 Task: Look for products in the category "Dish Soap" from Store Brand only.
Action: Mouse moved to (755, 285)
Screenshot: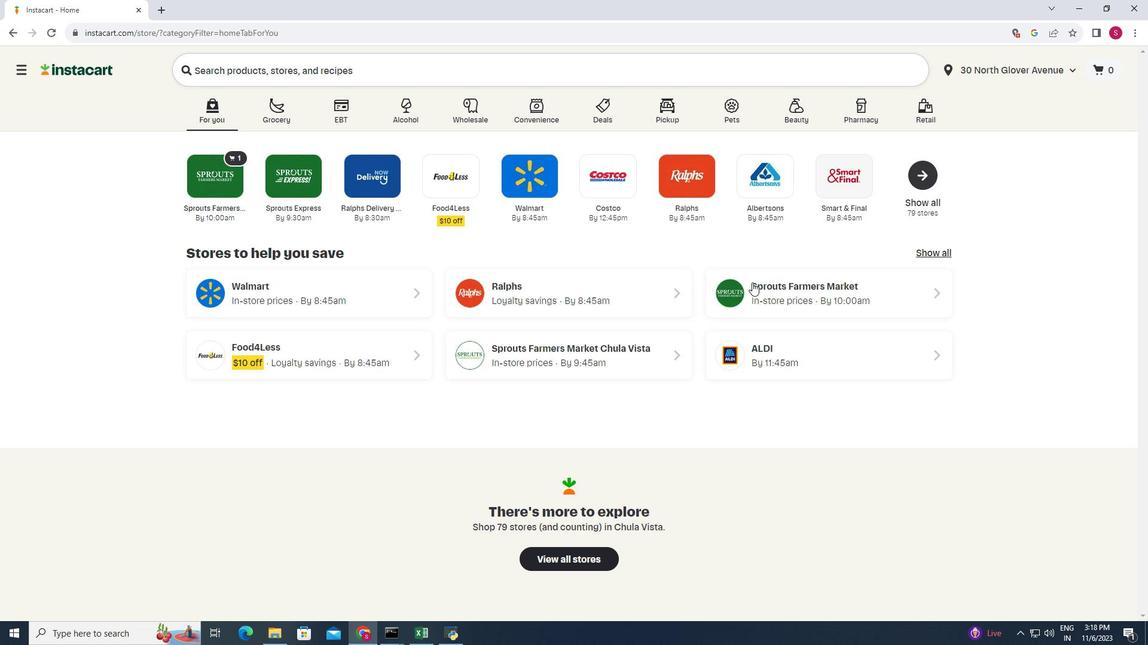 
Action: Mouse pressed left at (755, 285)
Screenshot: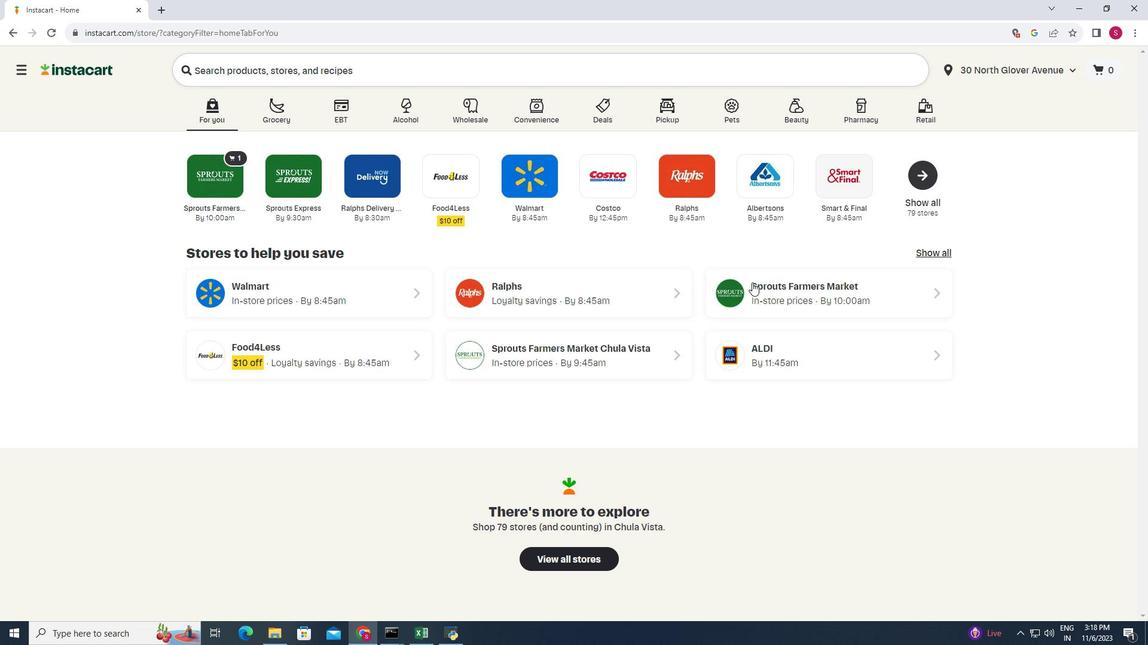 
Action: Mouse moved to (75, 453)
Screenshot: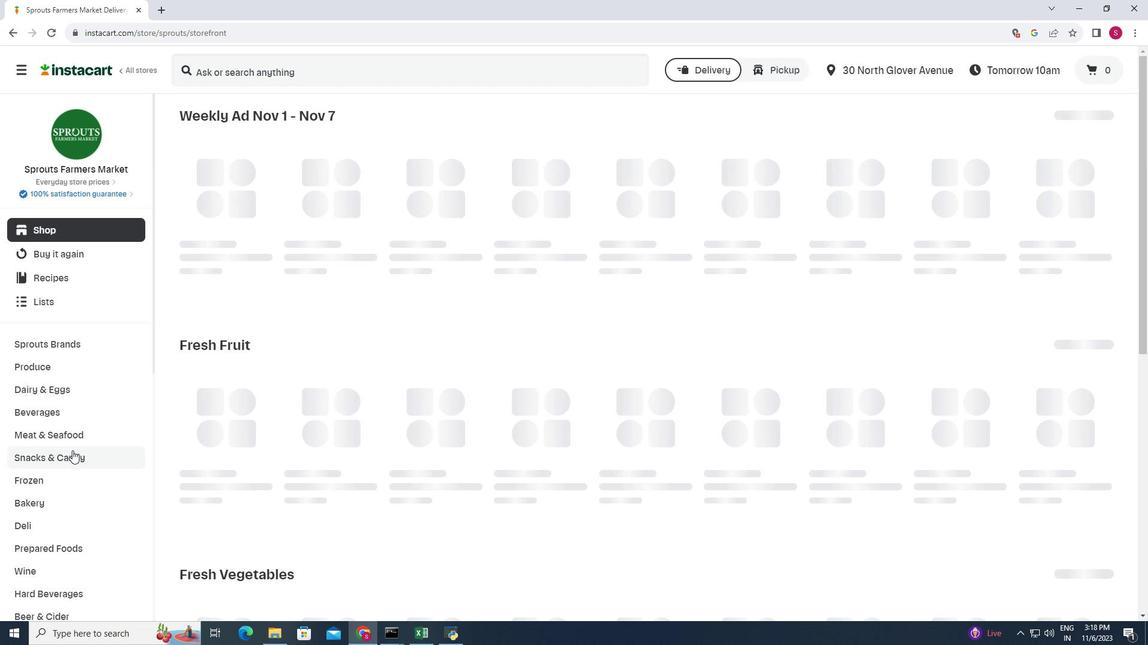 
Action: Mouse scrolled (75, 453) with delta (0, 0)
Screenshot: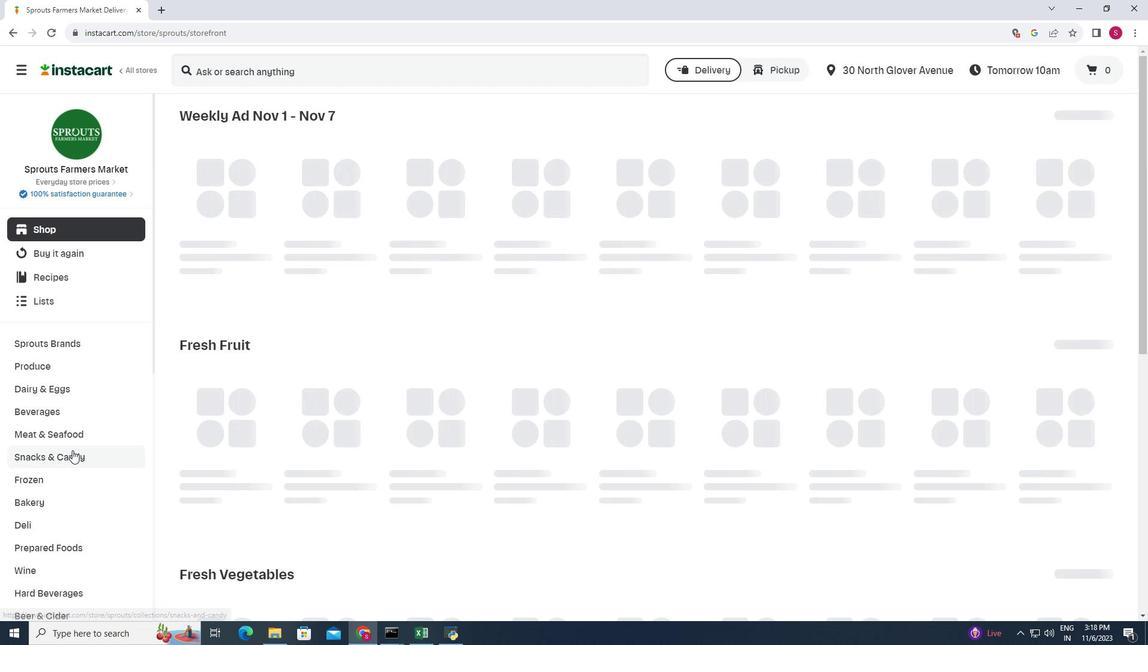 
Action: Mouse scrolled (75, 453) with delta (0, 0)
Screenshot: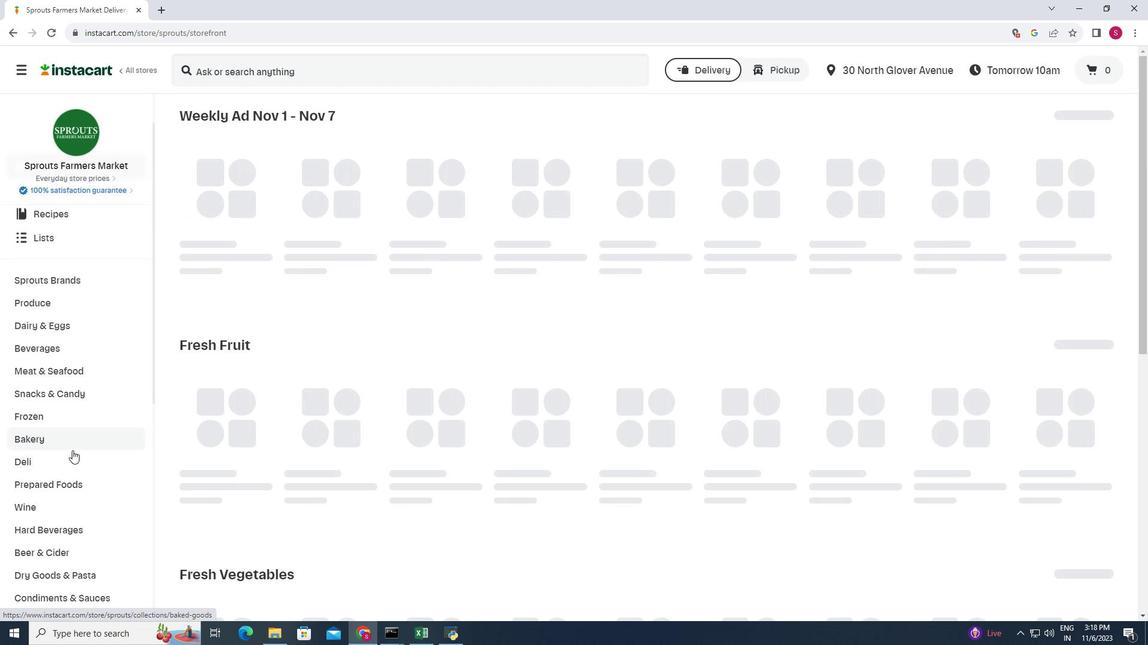 
Action: Mouse scrolled (75, 453) with delta (0, 0)
Screenshot: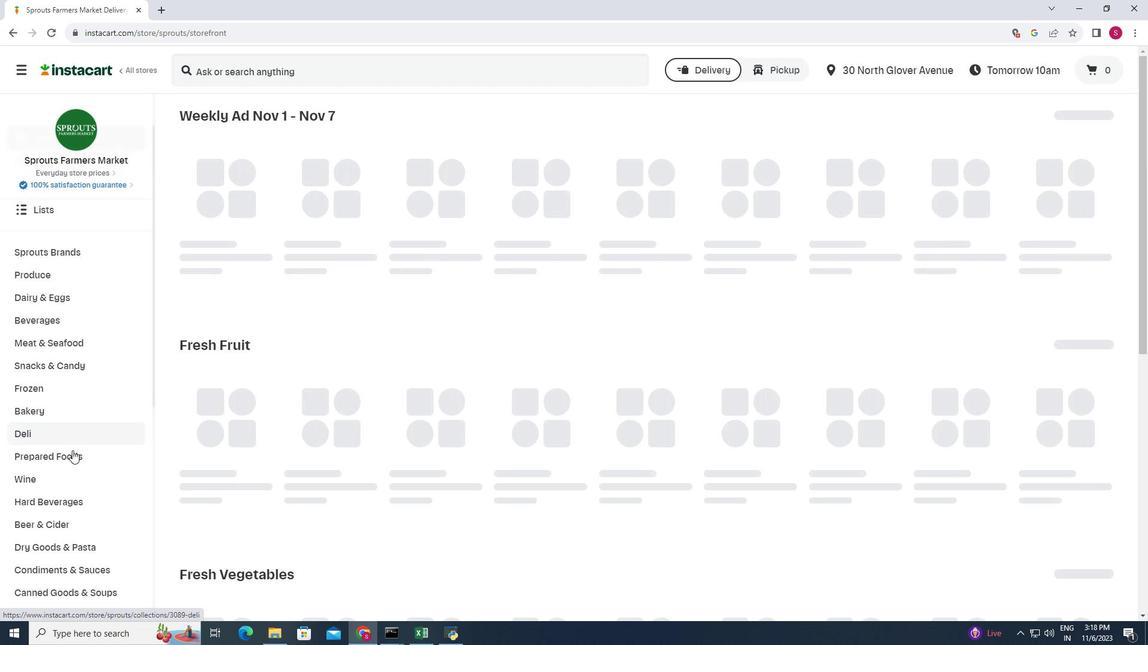 
Action: Mouse scrolled (75, 453) with delta (0, 0)
Screenshot: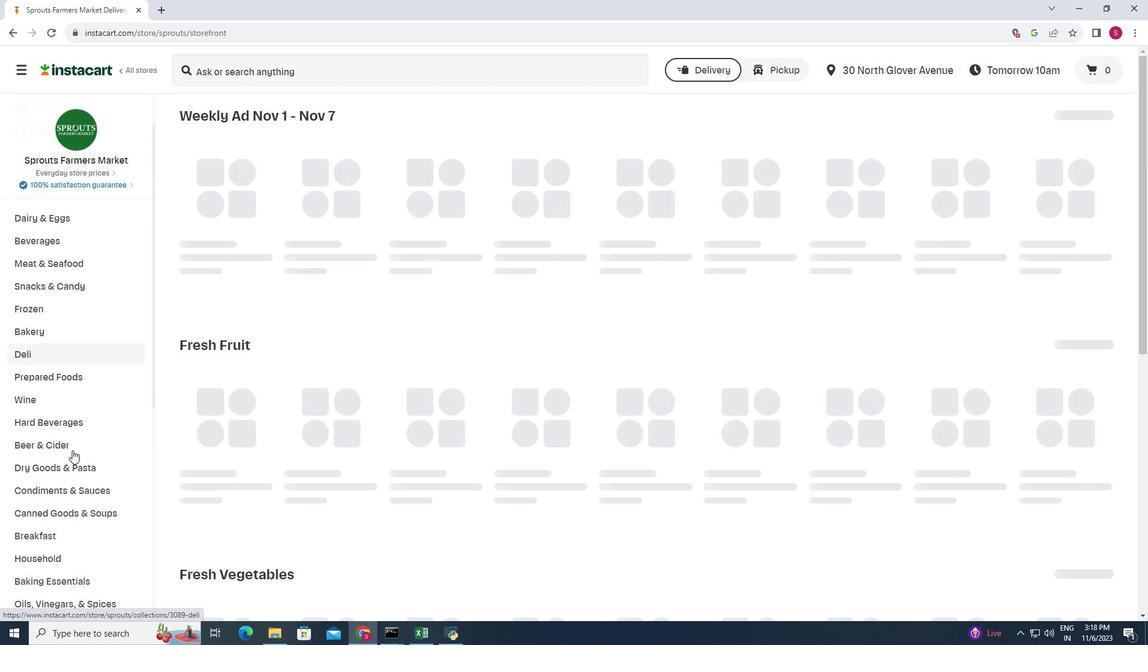 
Action: Mouse moved to (63, 495)
Screenshot: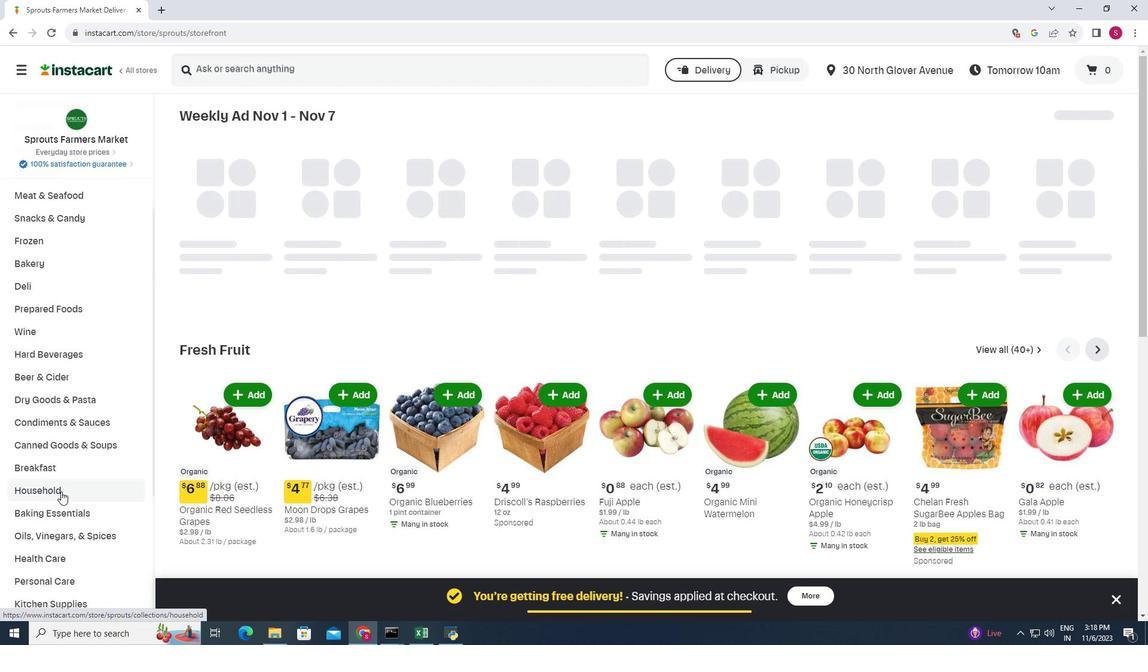 
Action: Mouse pressed left at (63, 495)
Screenshot: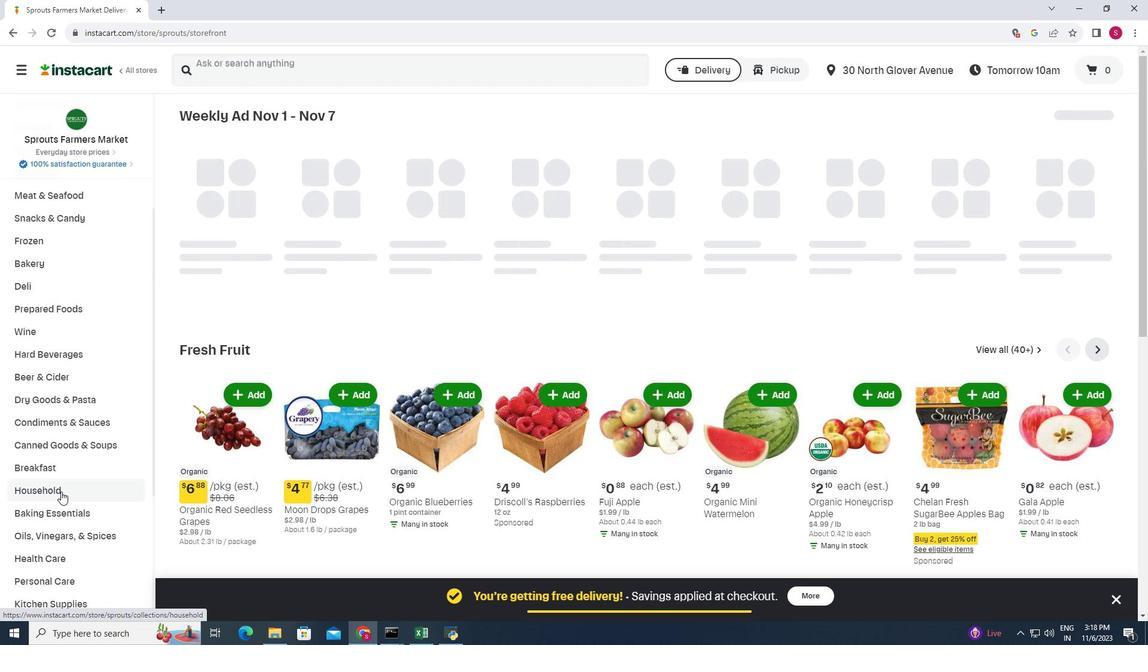 
Action: Mouse moved to (364, 167)
Screenshot: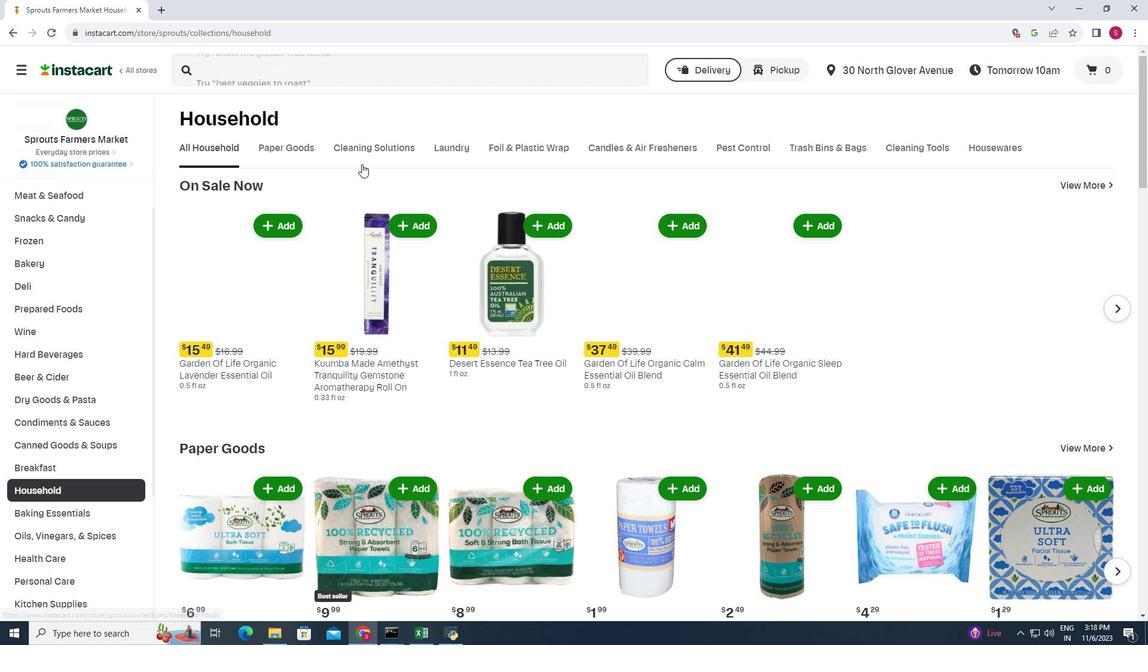 
Action: Mouse pressed left at (364, 167)
Screenshot: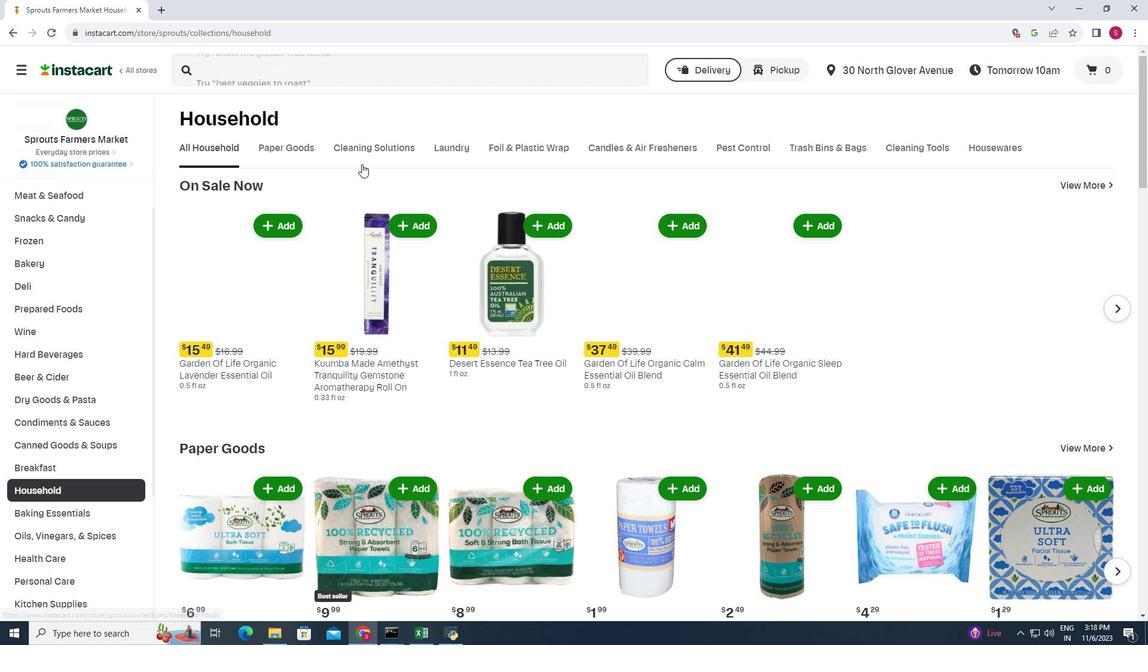 
Action: Mouse moved to (415, 196)
Screenshot: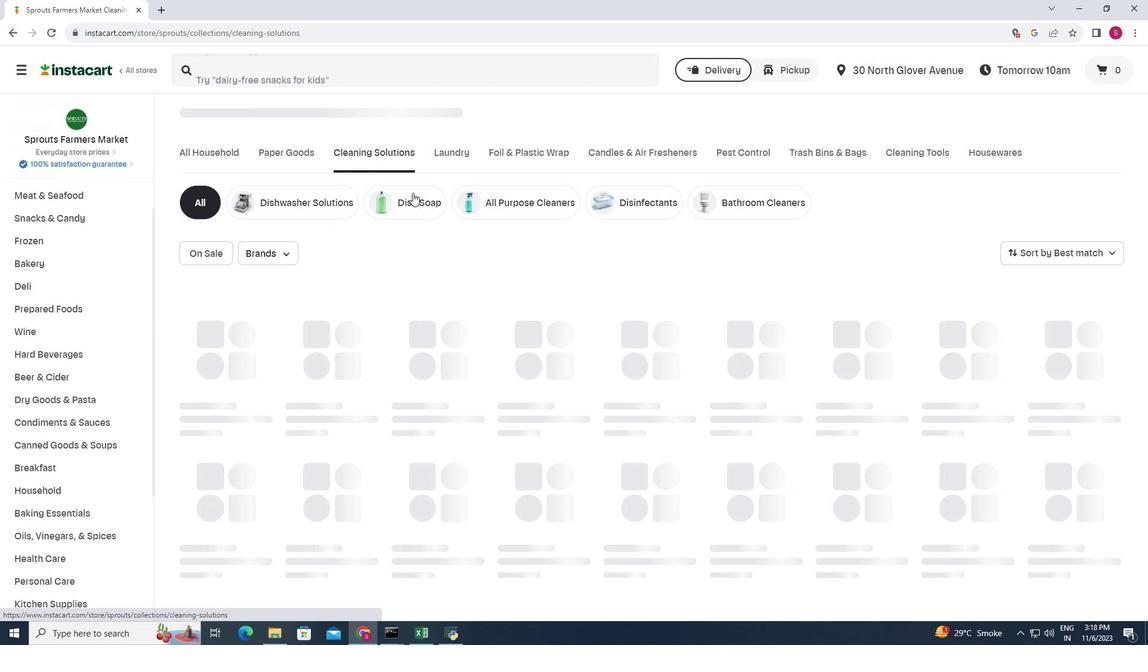 
Action: Mouse pressed left at (415, 196)
Screenshot: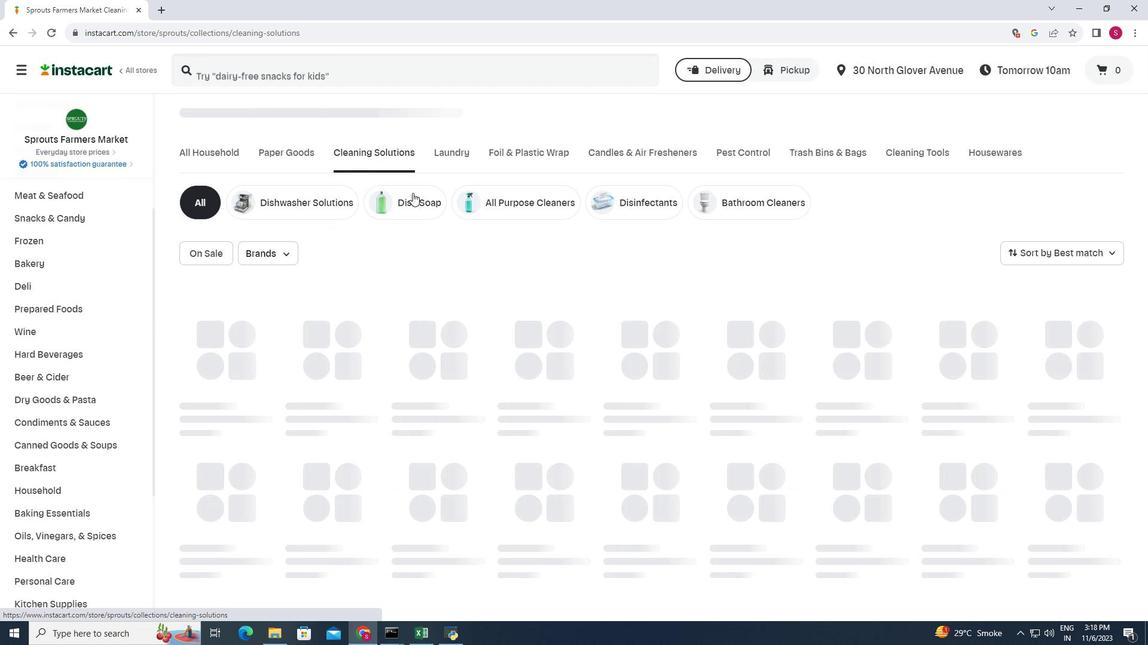 
Action: Mouse moved to (223, 250)
Screenshot: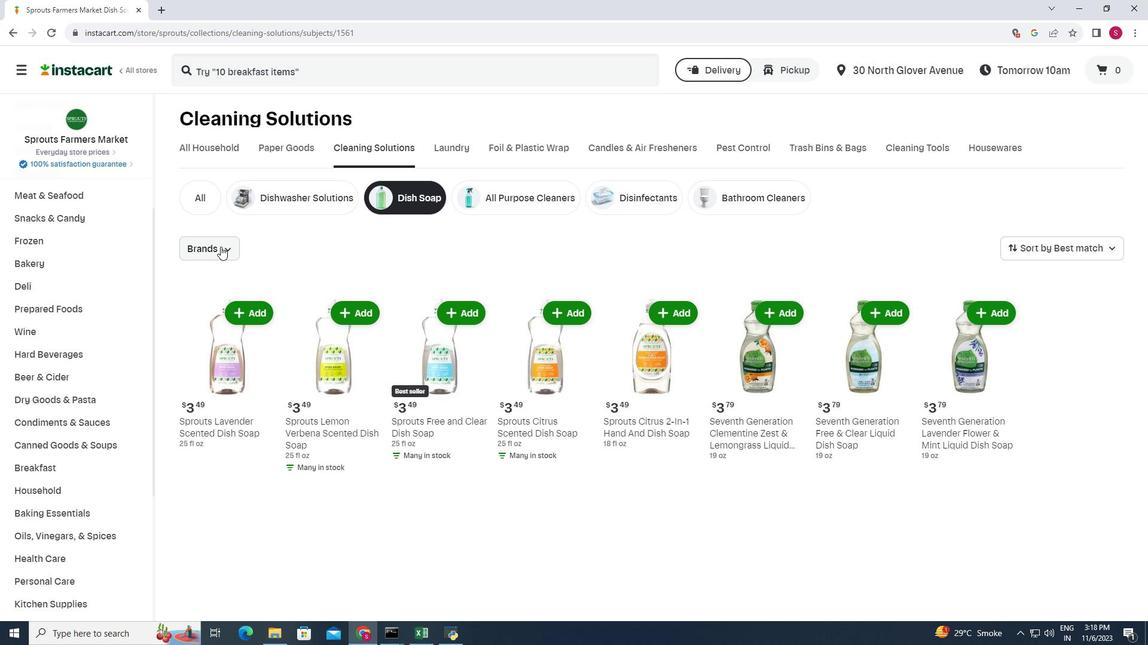 
Action: Mouse pressed left at (223, 250)
Screenshot: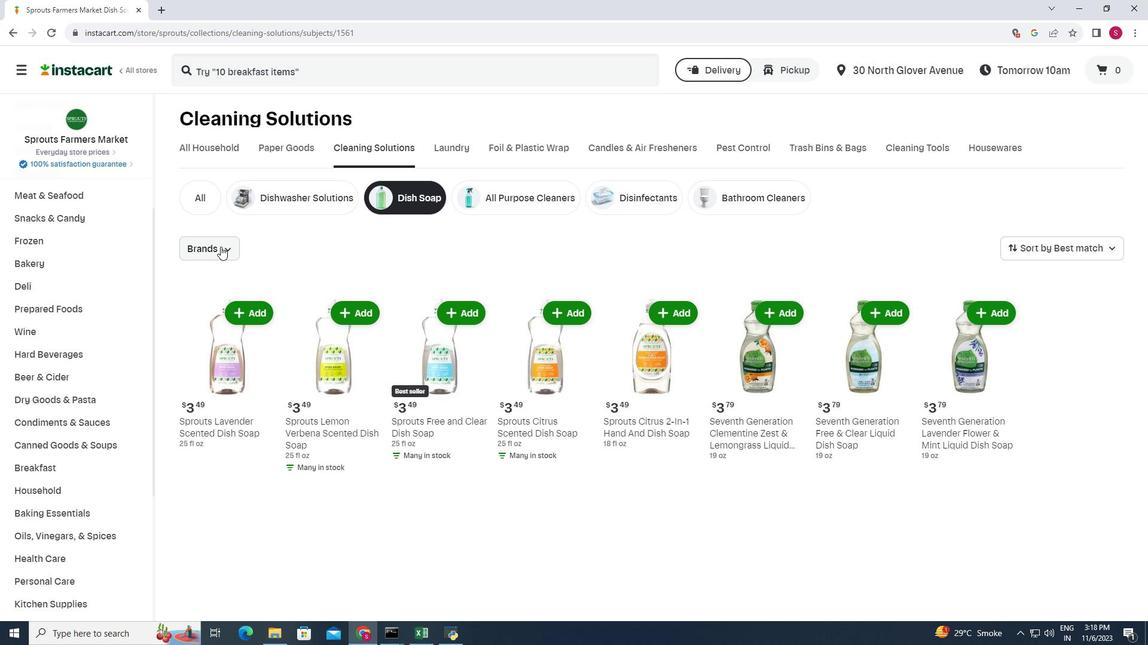 
Action: Mouse moved to (223, 285)
Screenshot: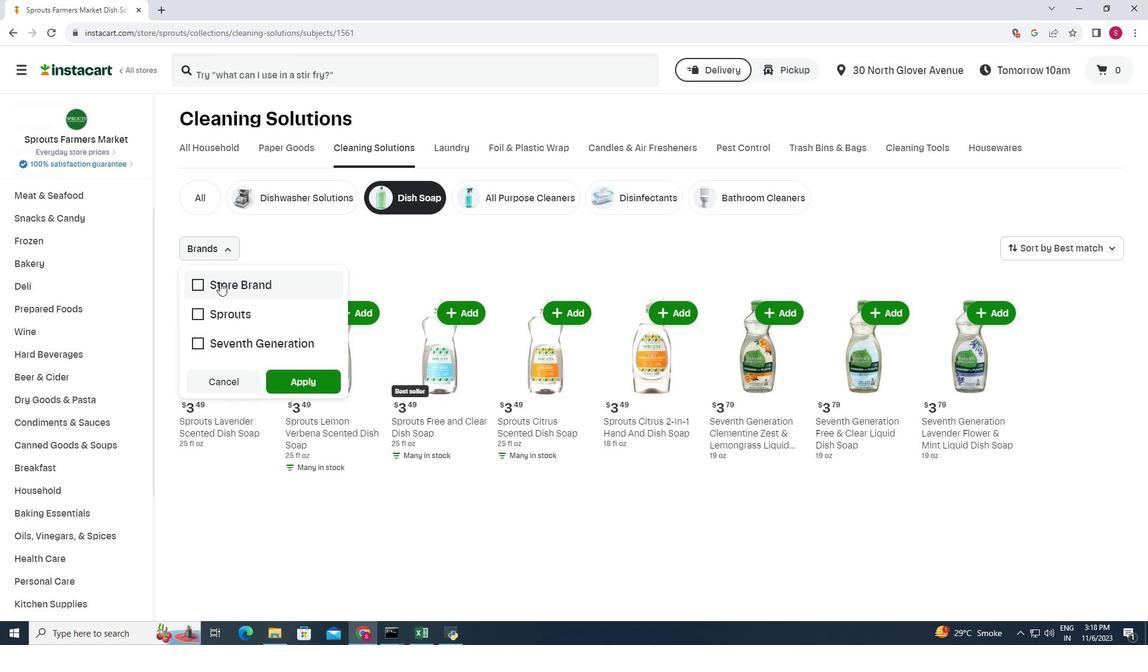 
Action: Mouse pressed left at (223, 285)
Screenshot: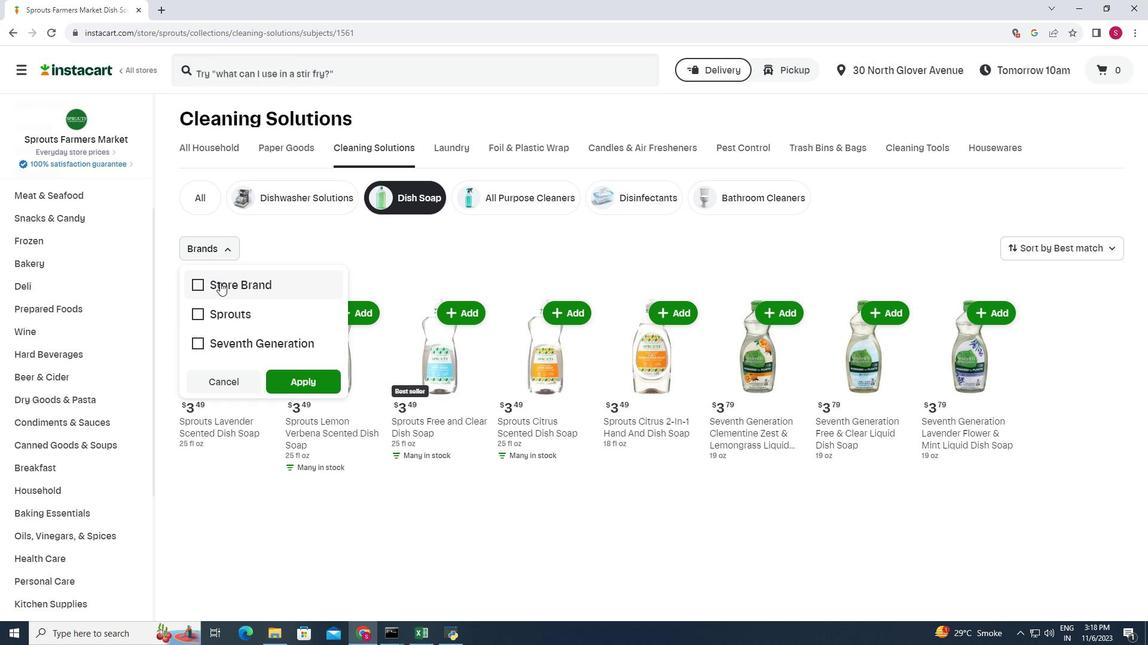 
Action: Mouse moved to (294, 375)
Screenshot: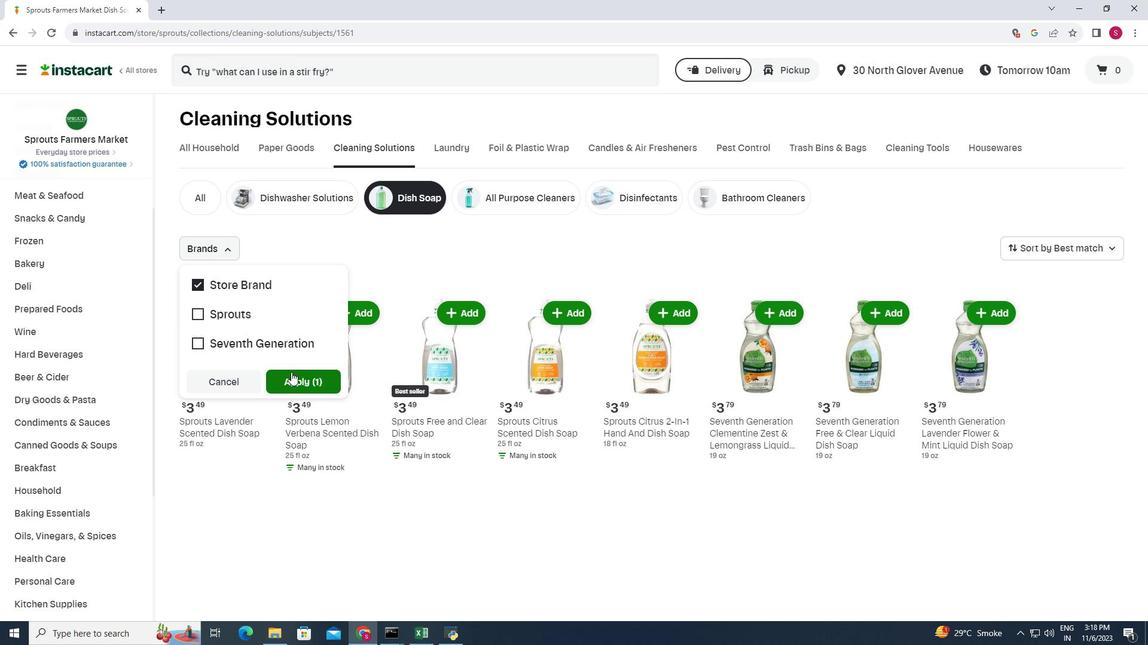 
Action: Mouse pressed left at (294, 375)
Screenshot: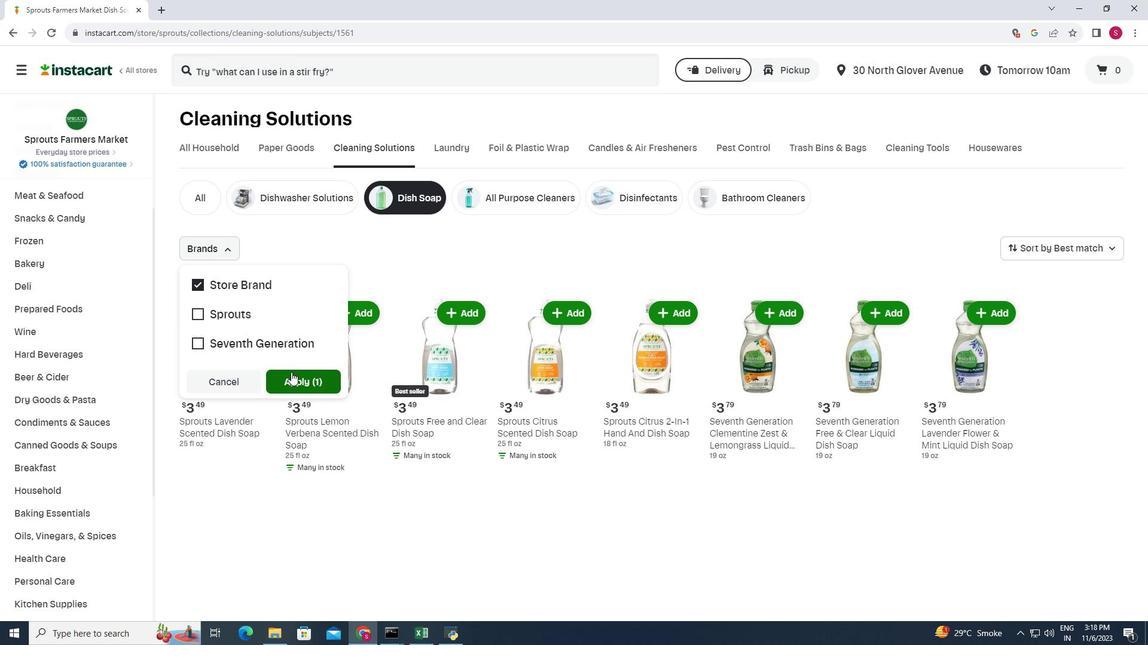 
Action: Mouse moved to (335, 307)
Screenshot: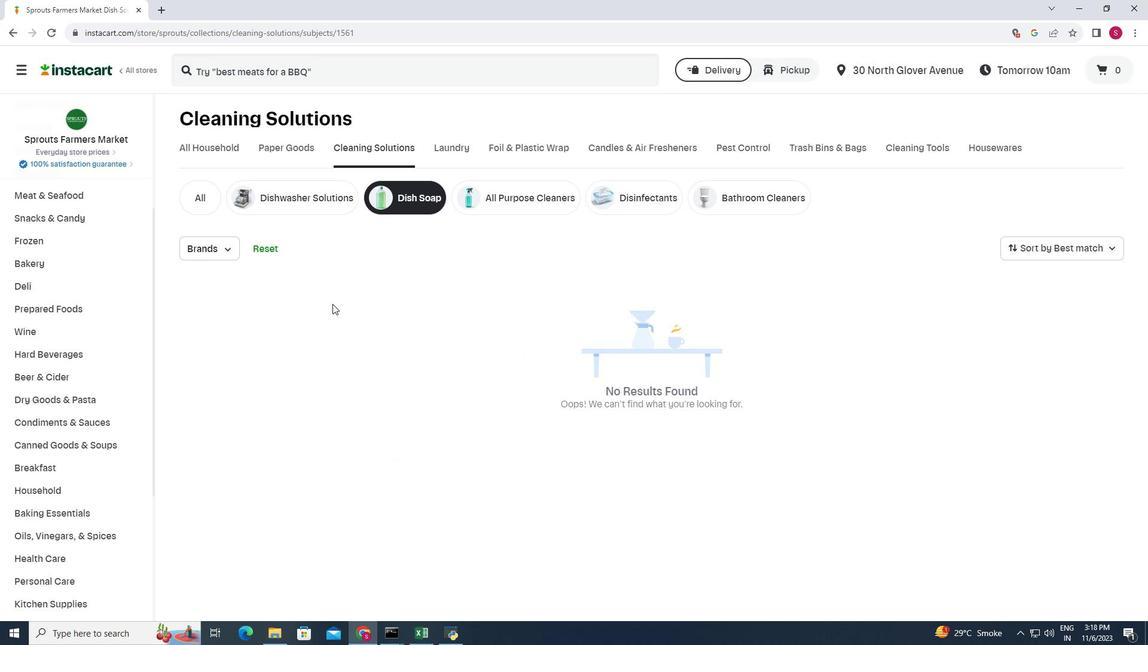
